Task: Create New Customer with Customer Name: Cooperative Shops Spot, Billing Address Line1: 2834 Point Street, Billing Address Line2:  Park Ridge, Billing Address Line3:  Illinois 60068, Cell Number: 631-899-2415
Action: Mouse moved to (188, 28)
Screenshot: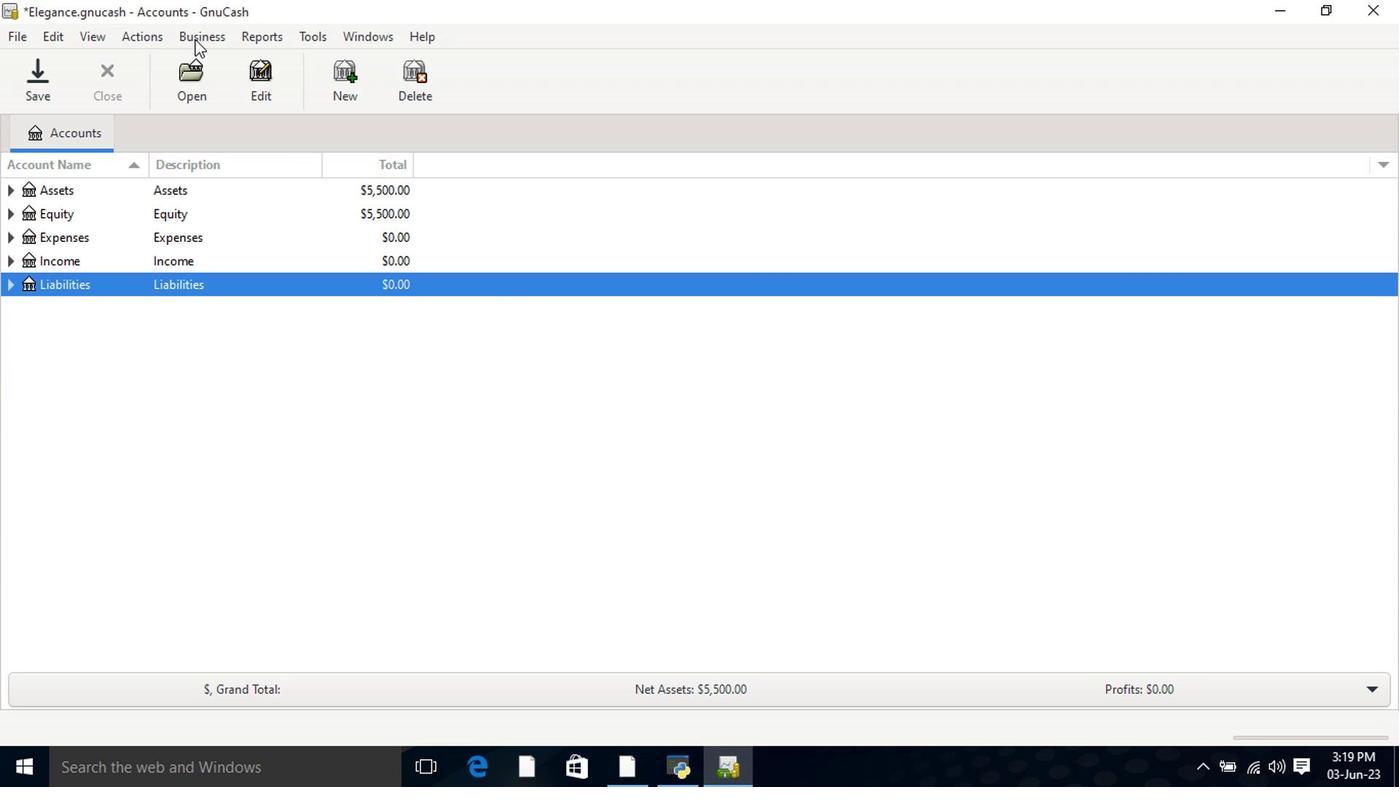 
Action: Mouse pressed left at (188, 28)
Screenshot: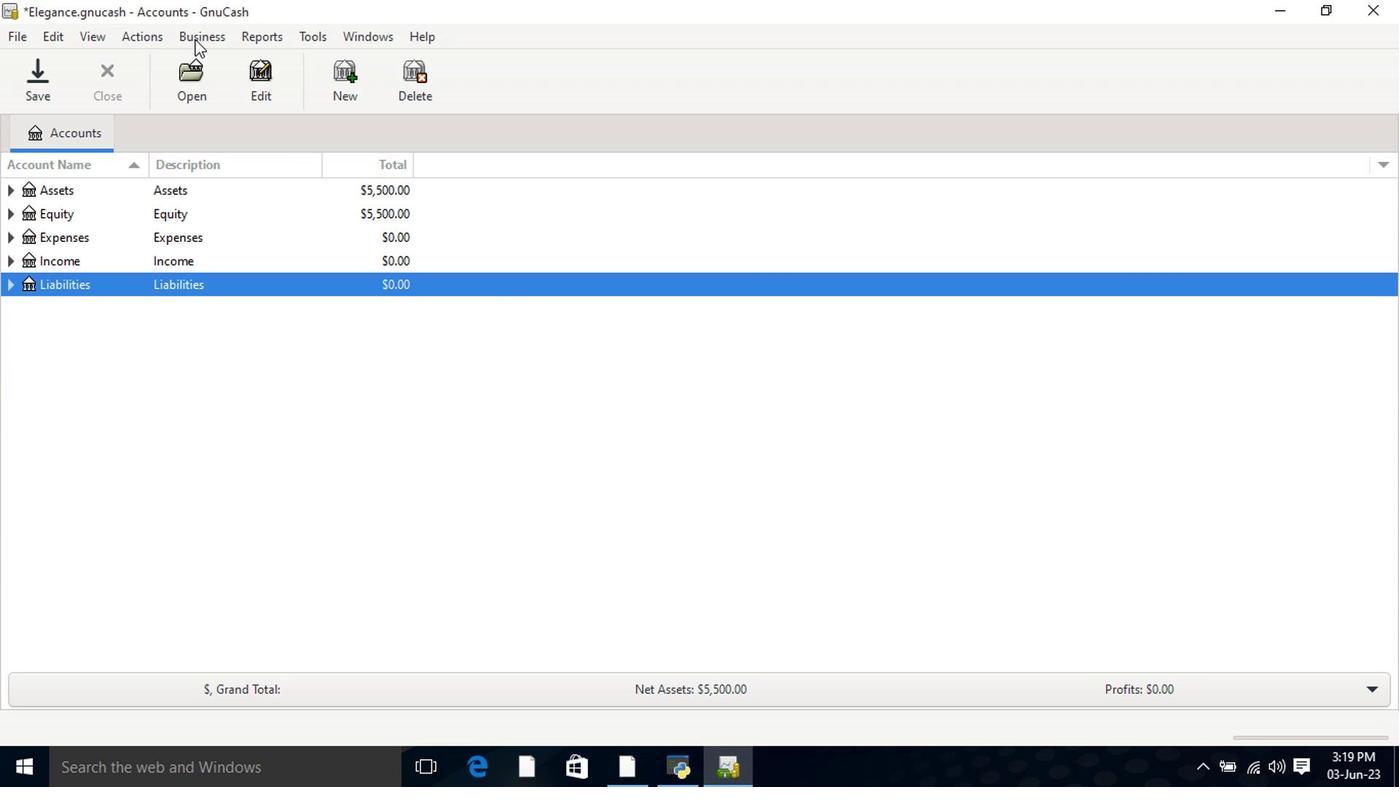 
Action: Mouse moved to (406, 91)
Screenshot: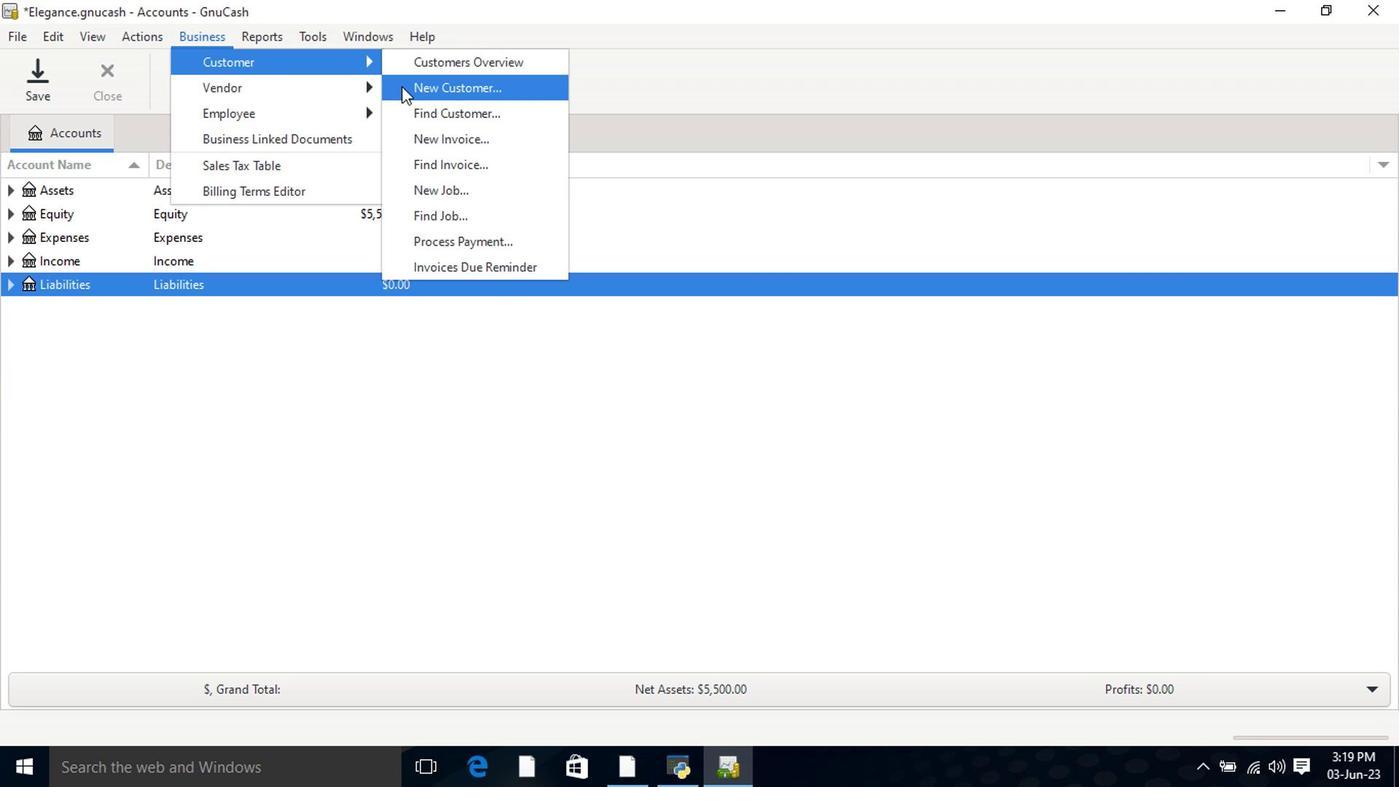 
Action: Mouse pressed left at (406, 91)
Screenshot: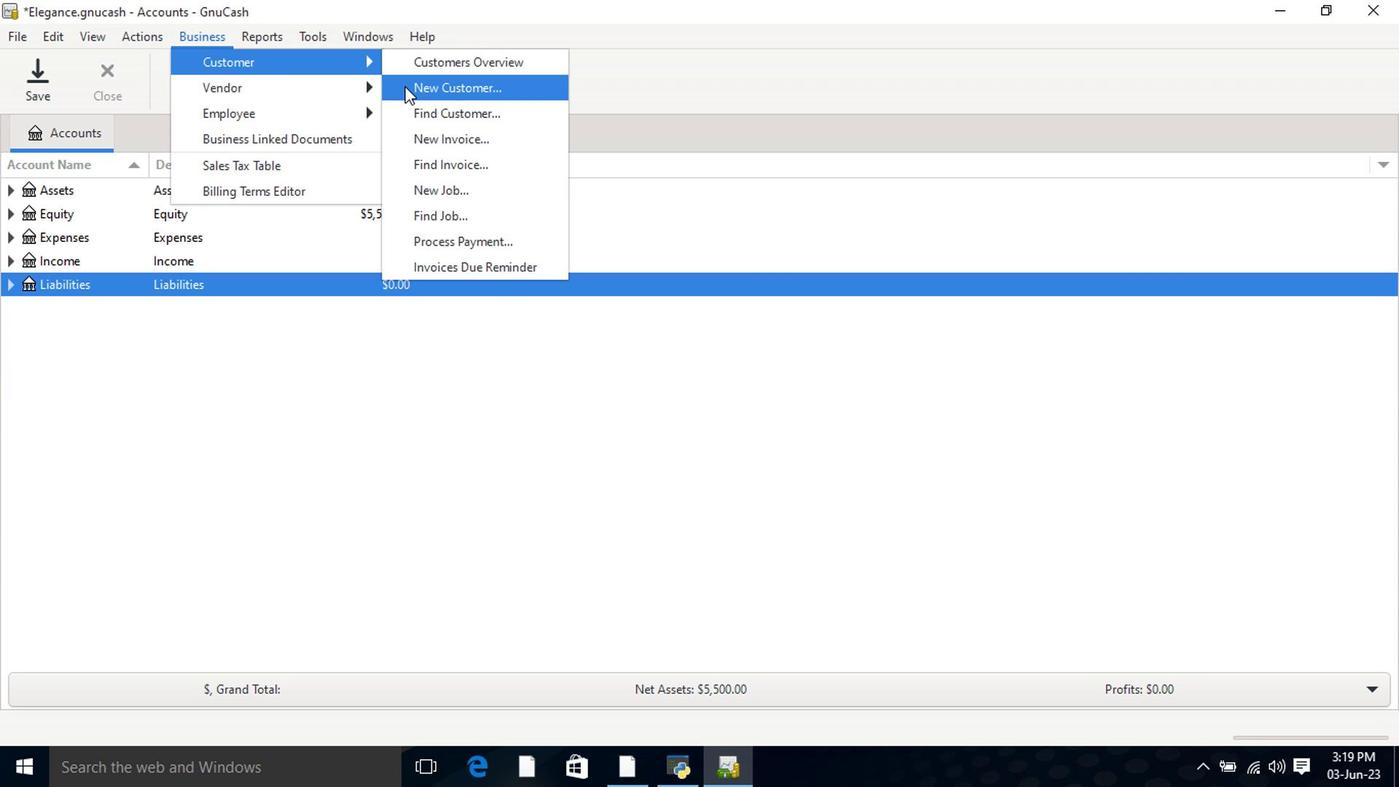 
Action: Mouse moved to (745, 231)
Screenshot: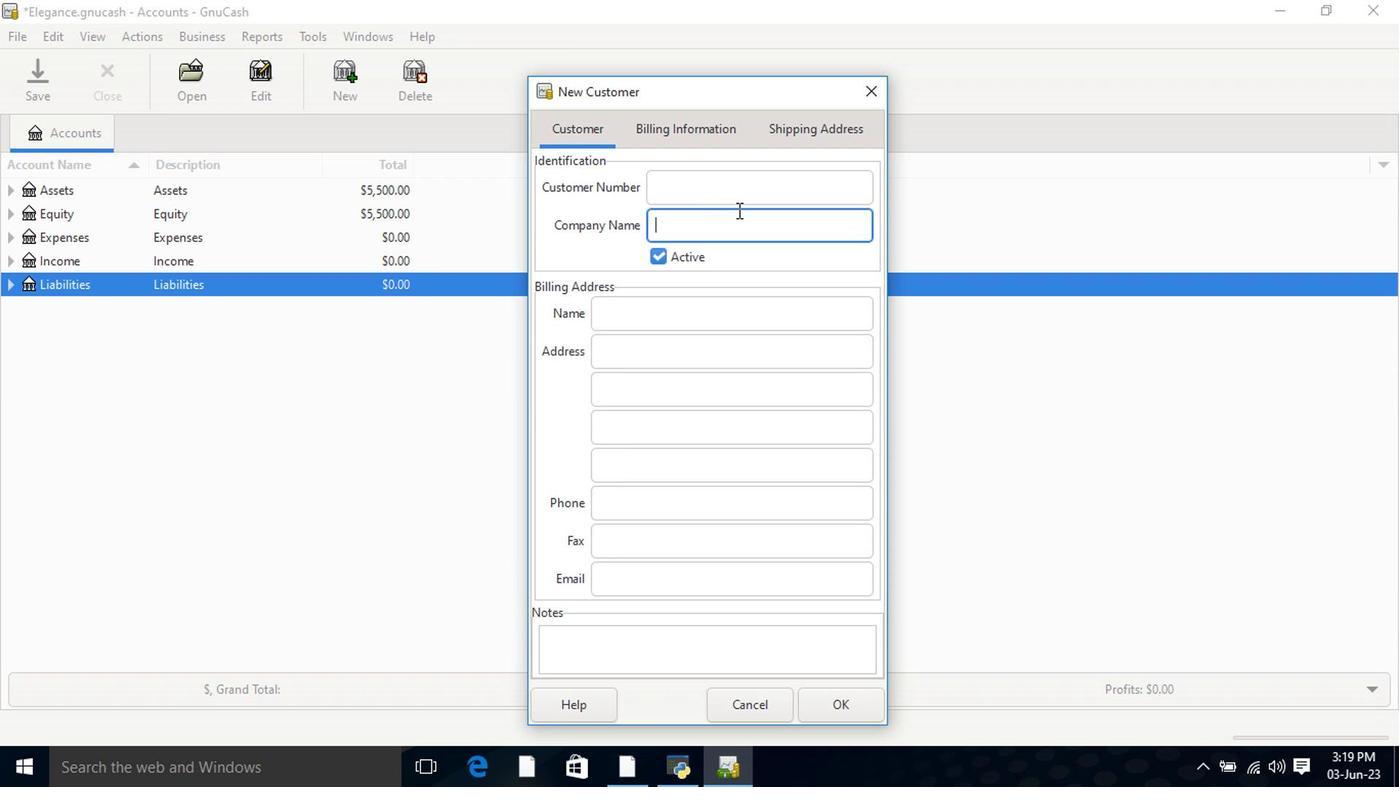 
Action: Key pressed <Key.shift>Cooperative<Key.space><Key.shift>Shops<Key.space><Key.shift>Spot<Key.tab><Key.tab><Key.tab>2834<Key.space><Key.shift>Point<Key.space><Key.shift>Street<Key.tab><Key.shift>Park<Key.space><Key.shift>Ridge<Key.tab><Key.shift><Key.shift><Key.shift><Key.shift>II<Key.shift>Iinois<Key.space>60068<Key.tab><Key.tab>631-899-2415
Screenshot: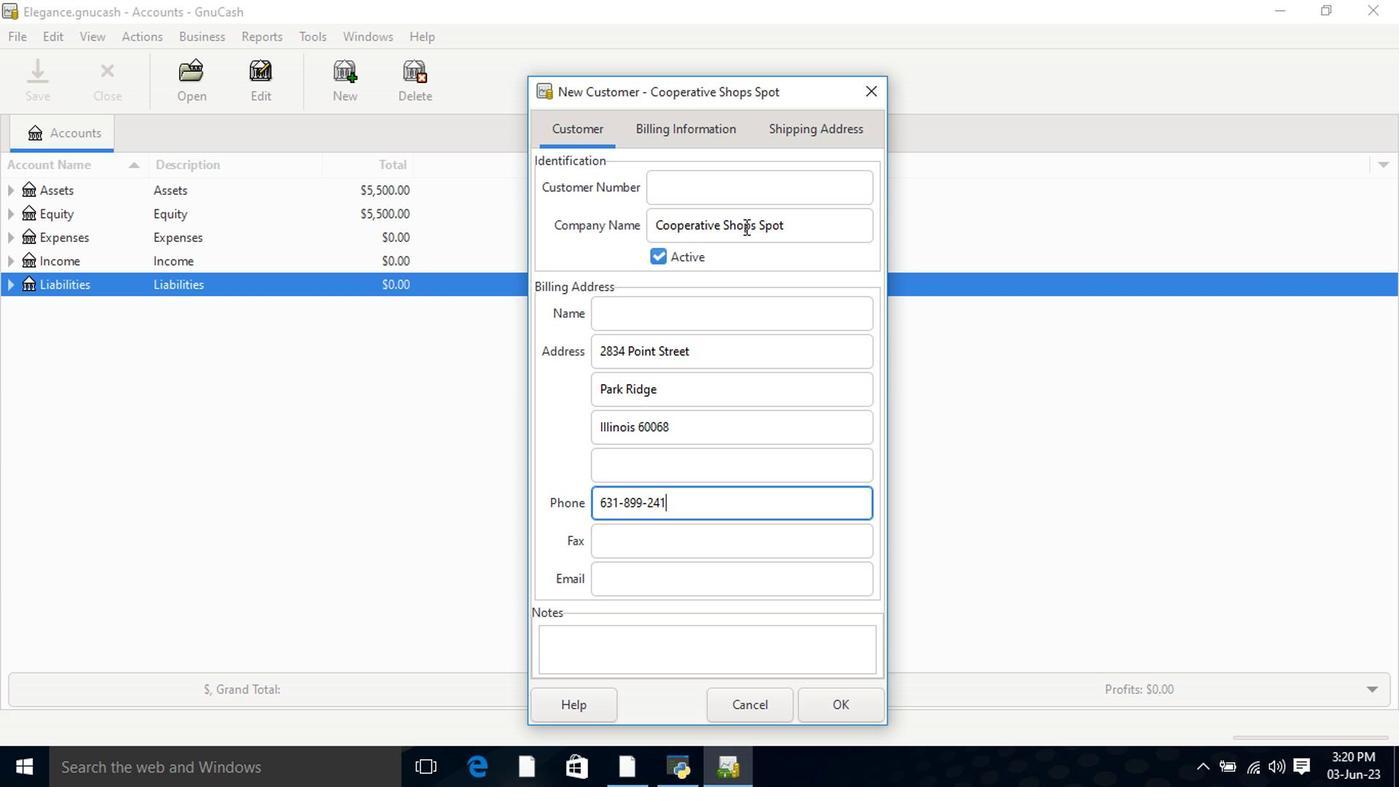 
Action: Mouse moved to (805, 129)
Screenshot: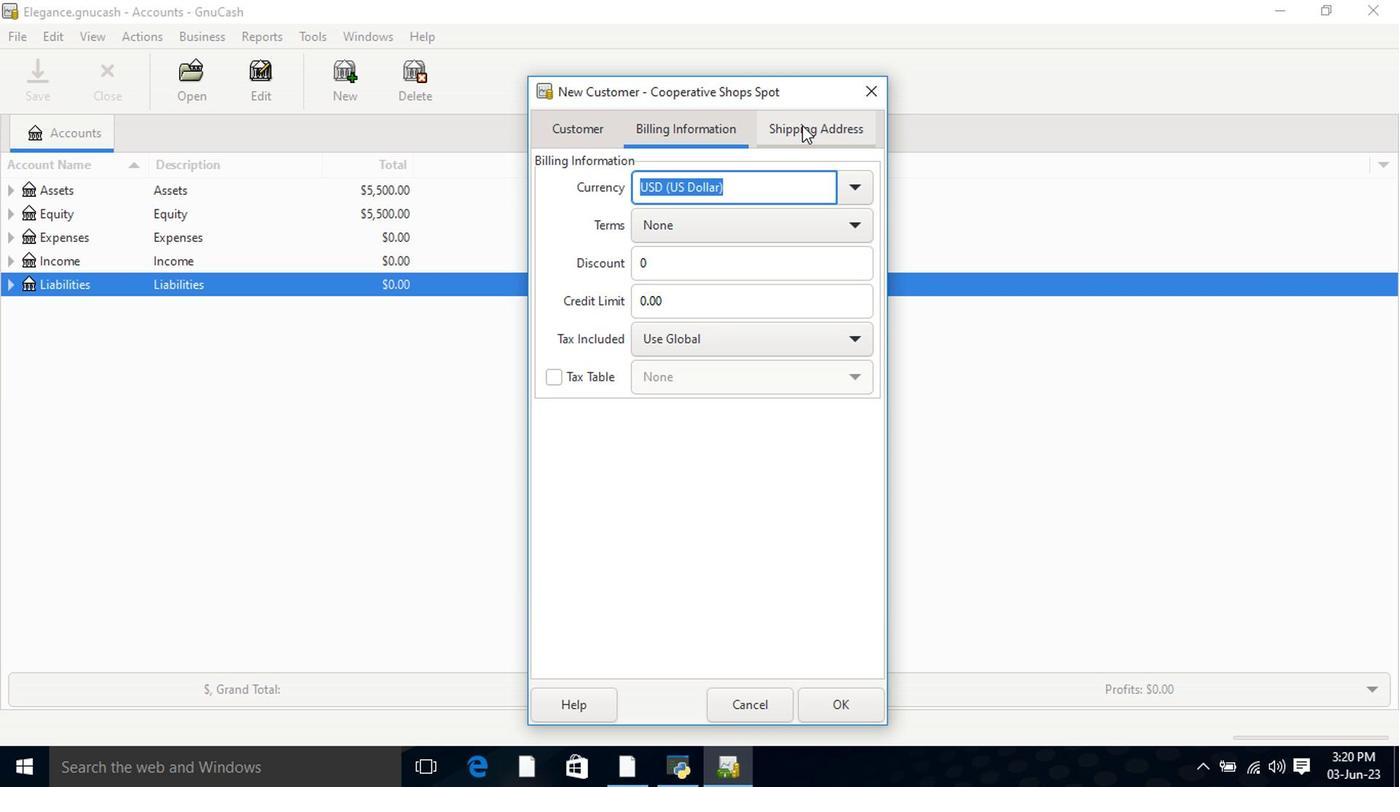 
Action: Mouse pressed left at (805, 129)
Screenshot: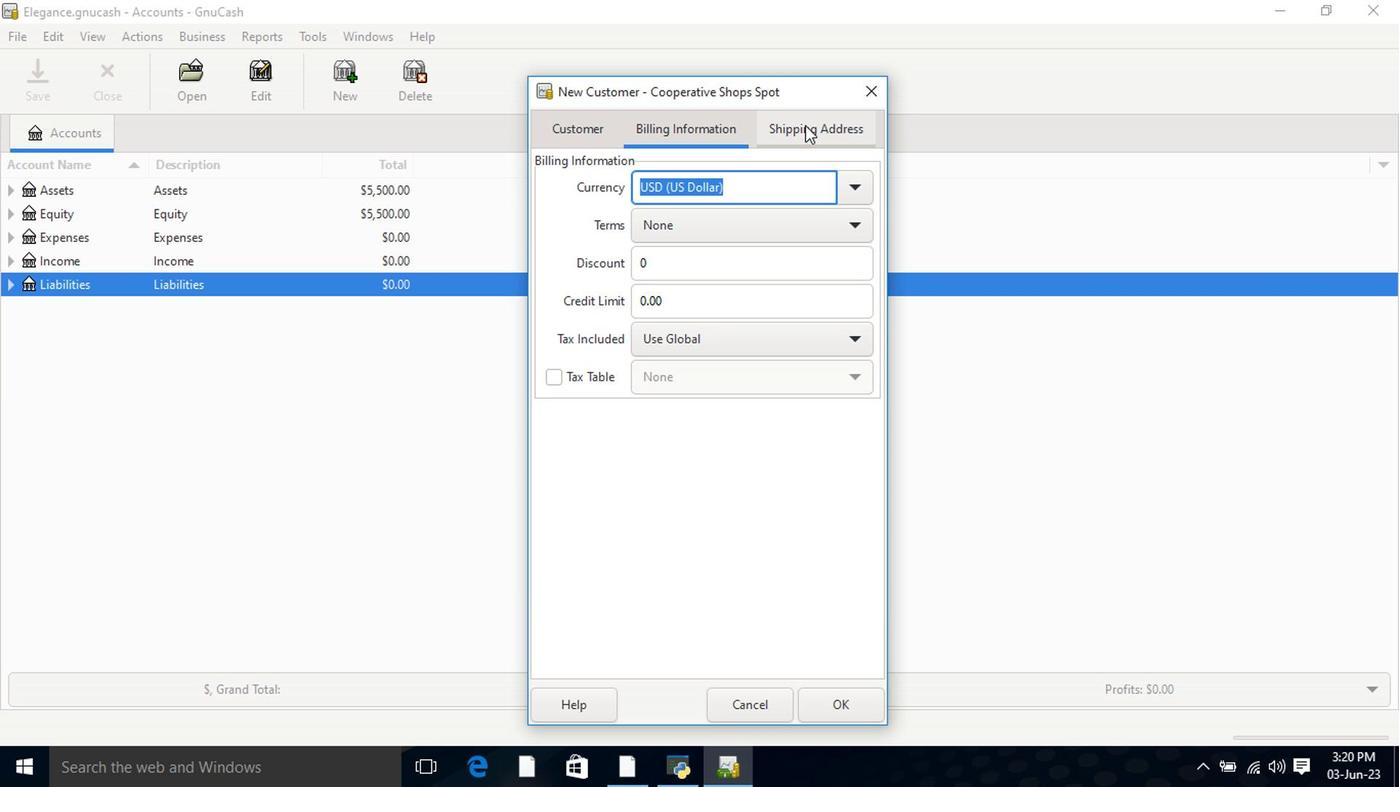 
Action: Mouse moved to (833, 704)
Screenshot: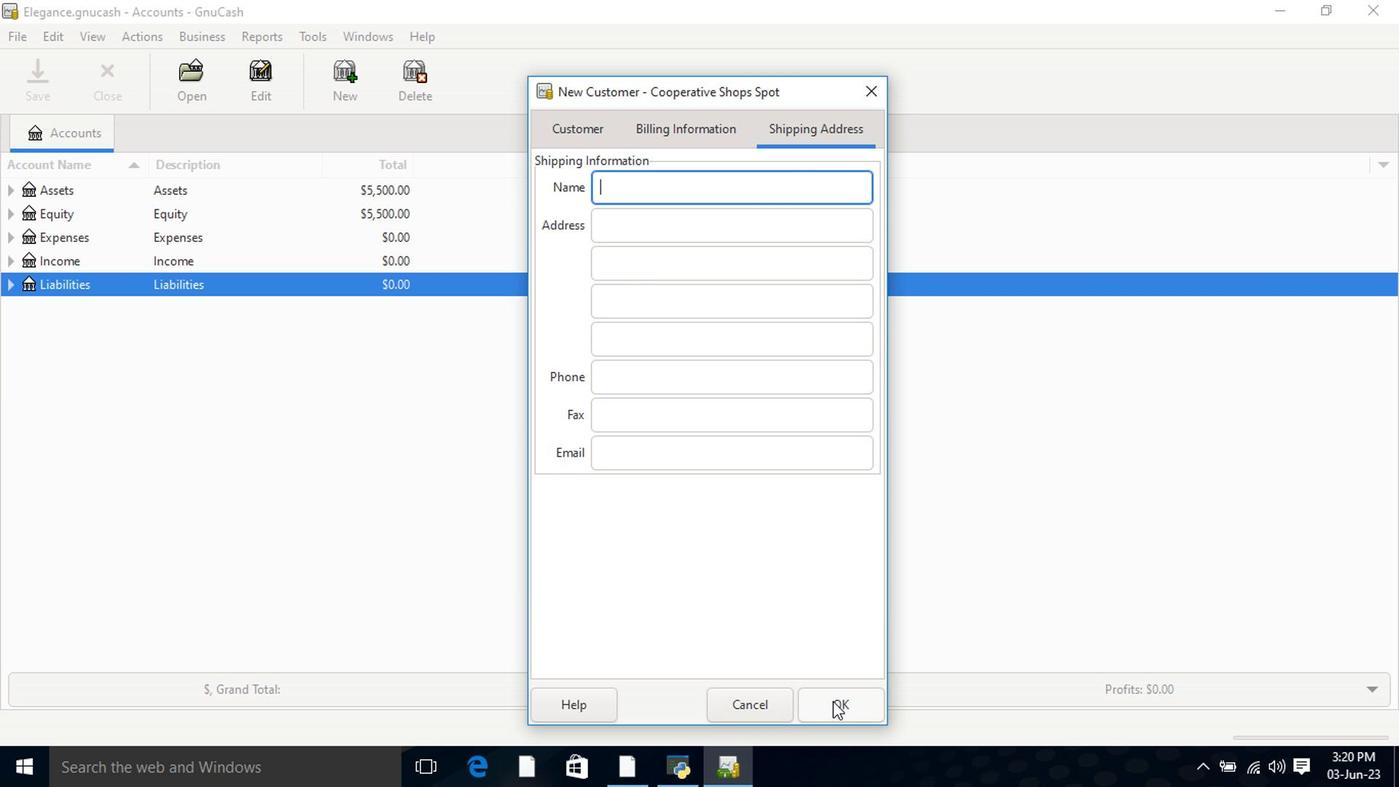 
Action: Mouse pressed left at (833, 704)
Screenshot: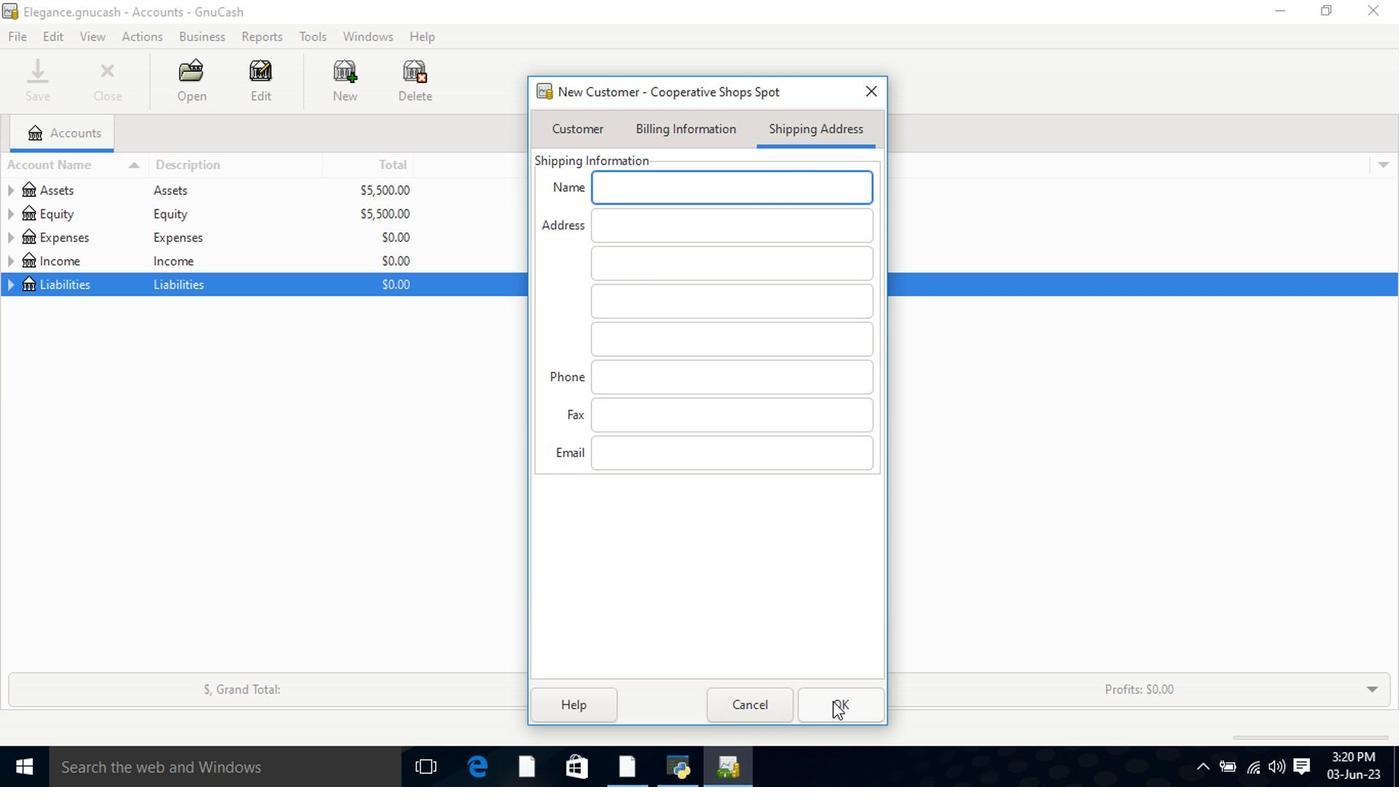 
